Task: Toggle the show functions option in the breadcrumbs.
Action: Mouse moved to (61, 604)
Screenshot: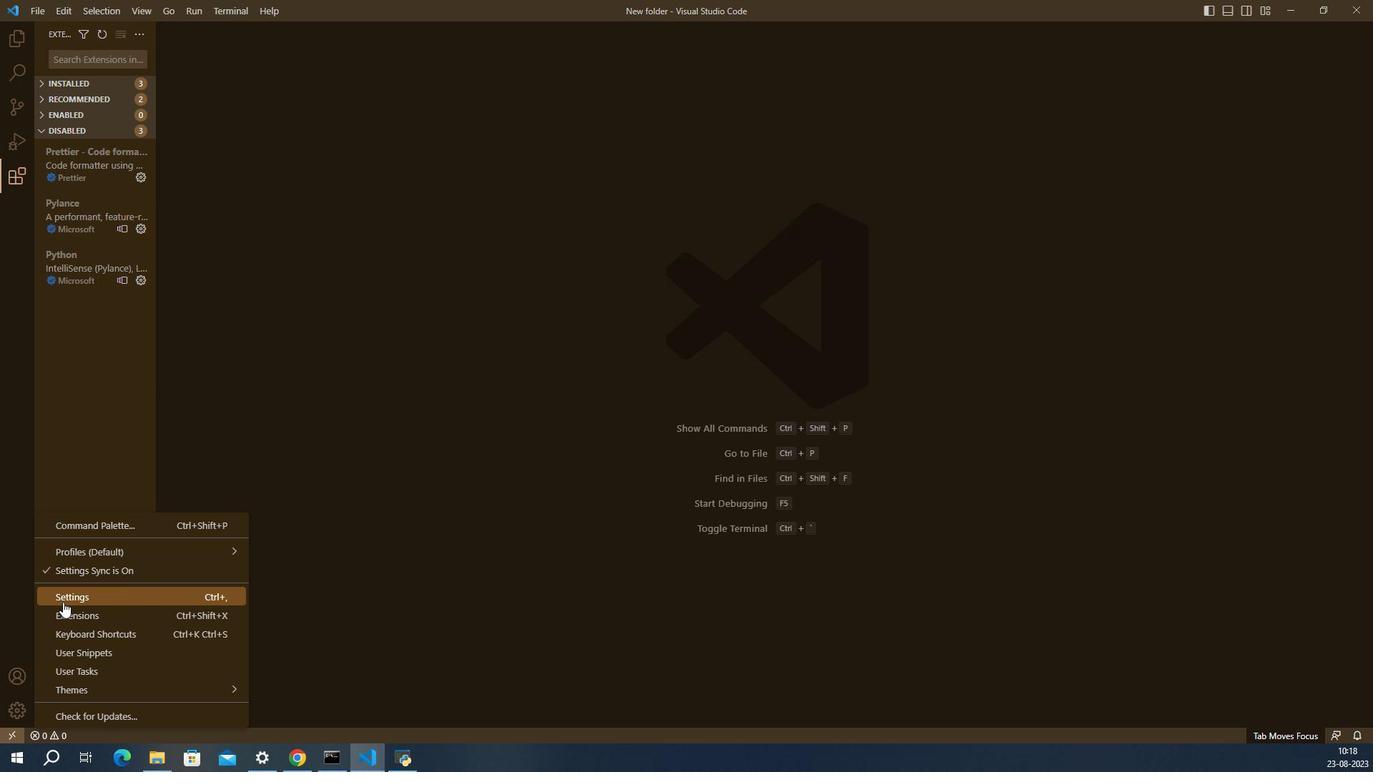 
Action: Mouse pressed left at (61, 604)
Screenshot: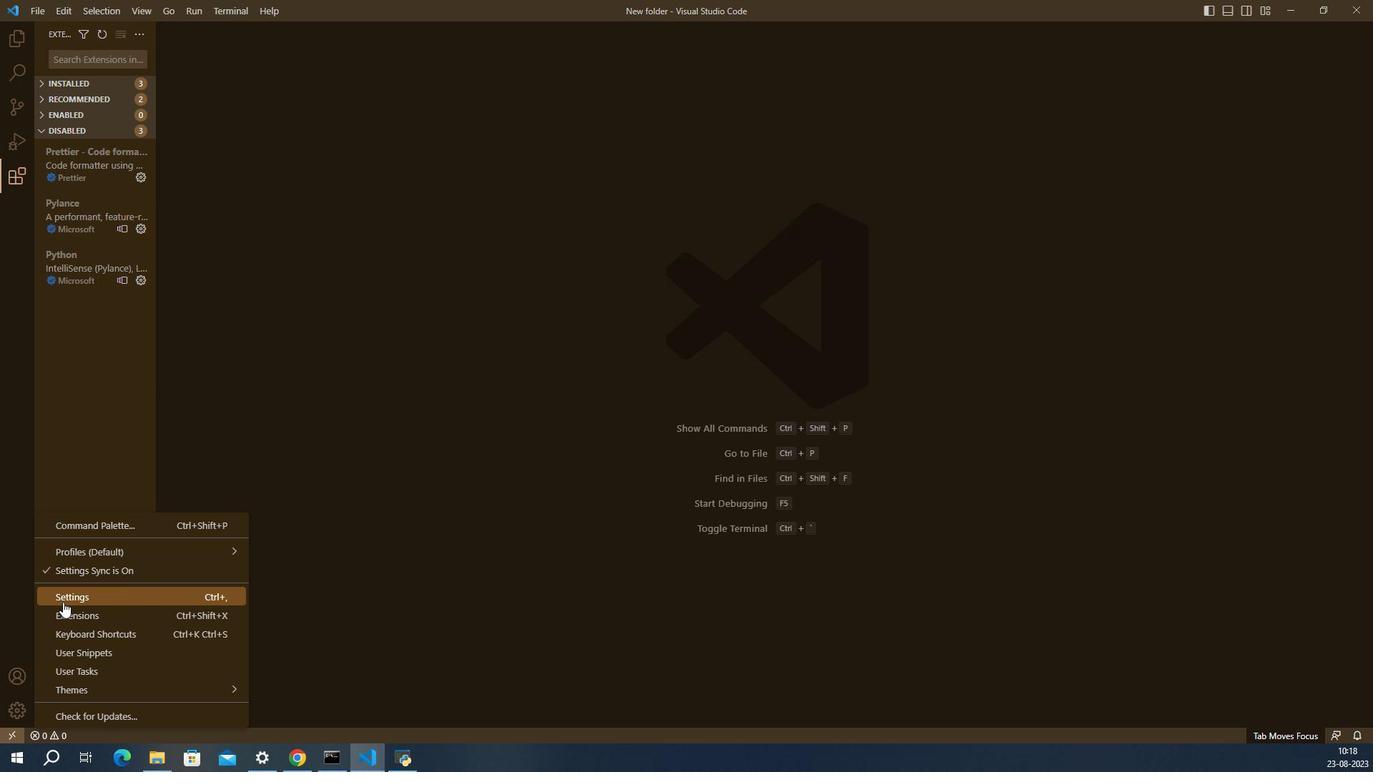 
Action: Mouse moved to (626, 616)
Screenshot: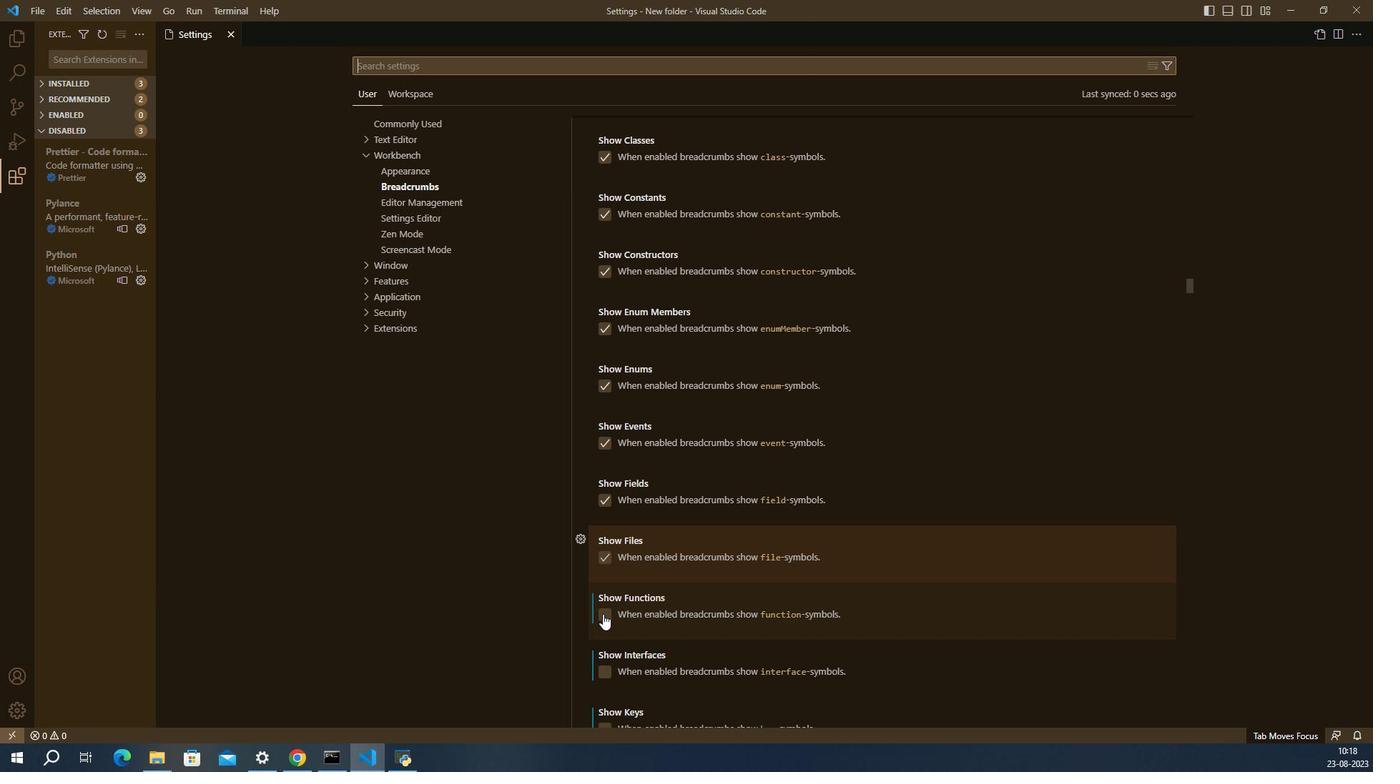 
Action: Mouse pressed left at (626, 616)
Screenshot: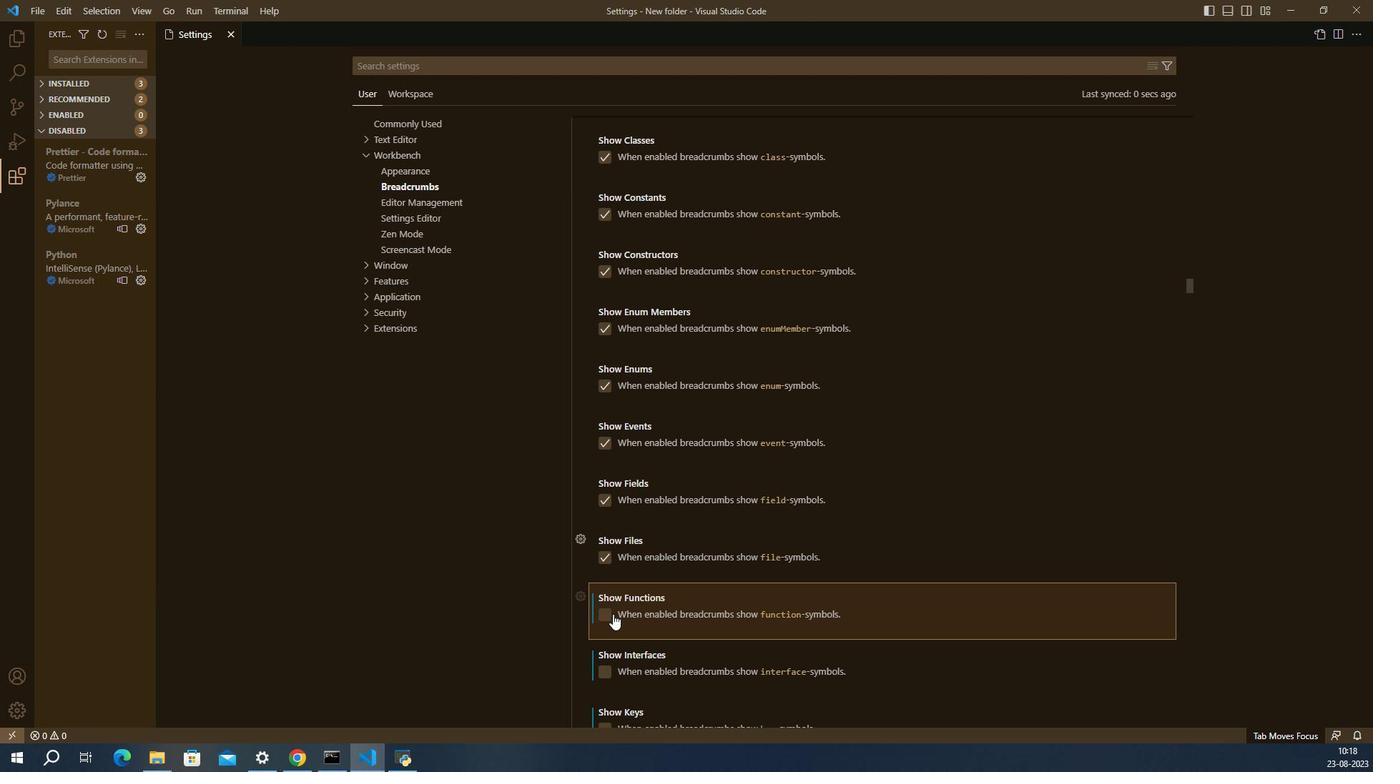 
Action: Mouse moved to (653, 616)
Screenshot: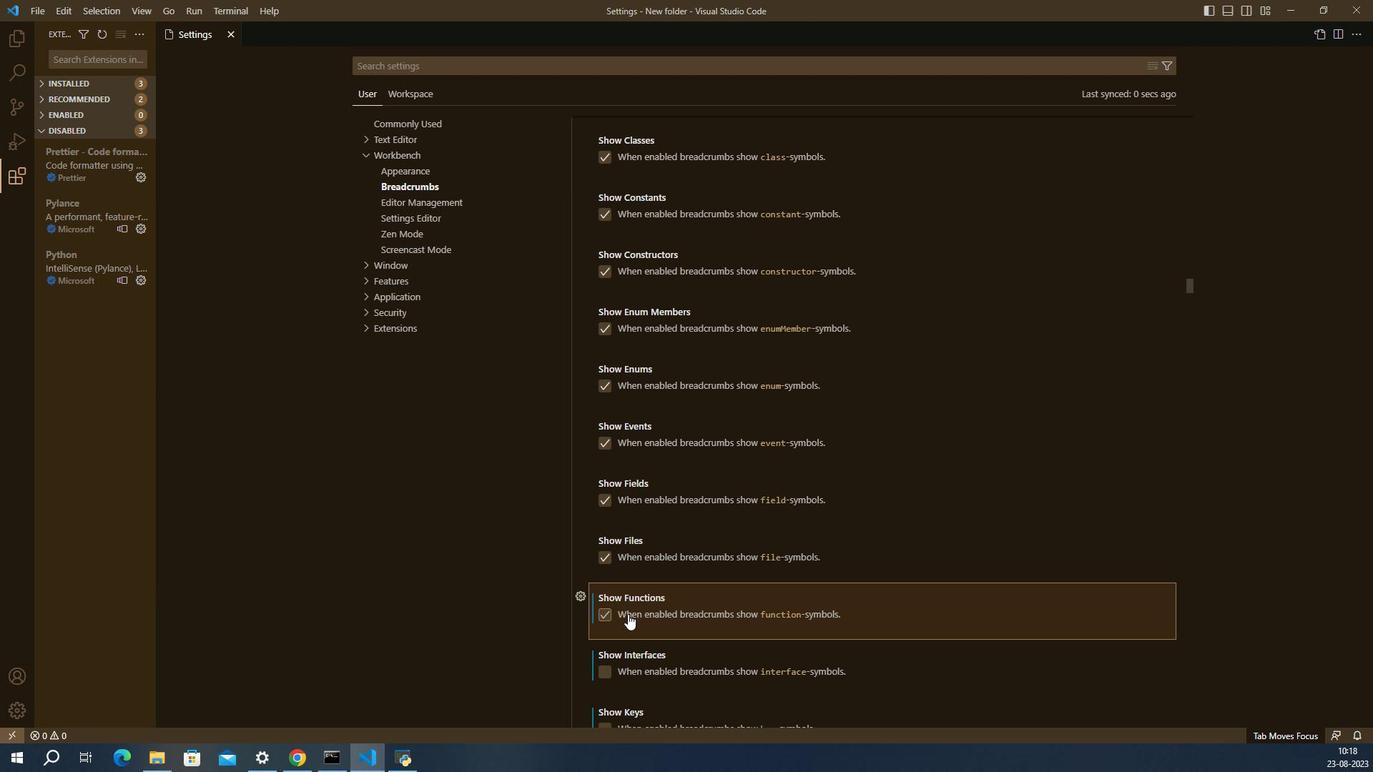 
